 Task: Sort the products in the category "More Deli Meats" by unit price (high first).
Action: Mouse moved to (892, 292)
Screenshot: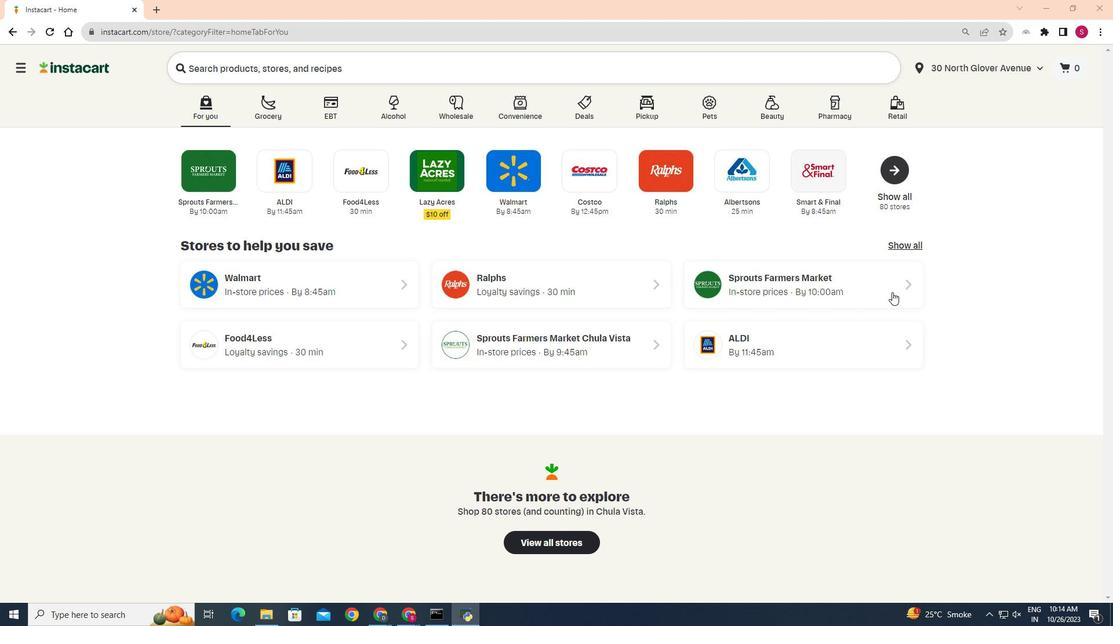
Action: Mouse pressed left at (892, 292)
Screenshot: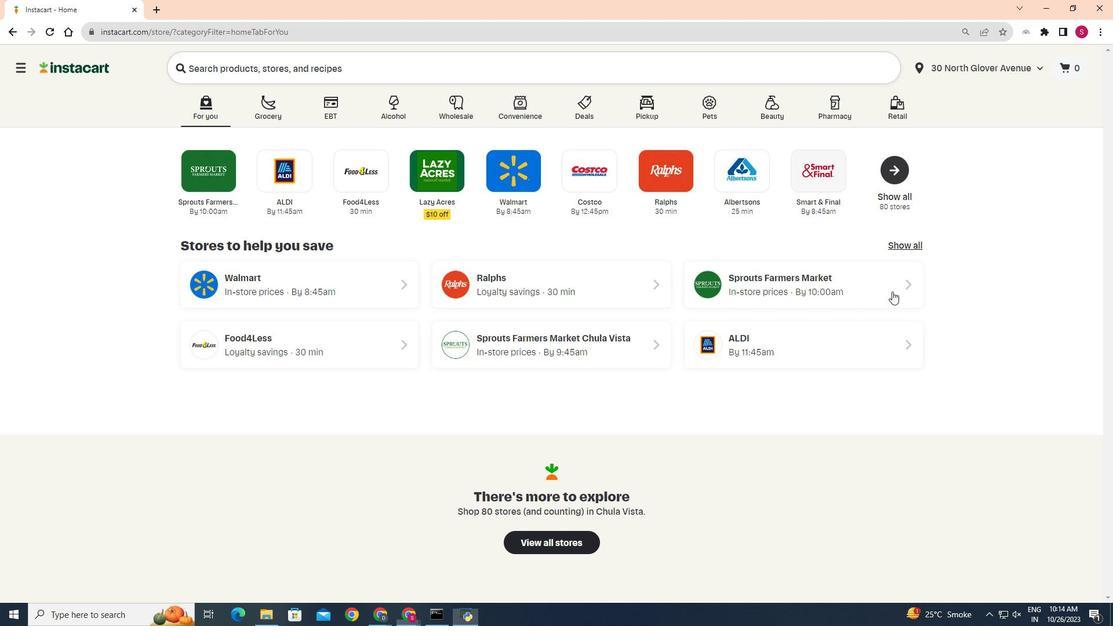 
Action: Mouse moved to (35, 526)
Screenshot: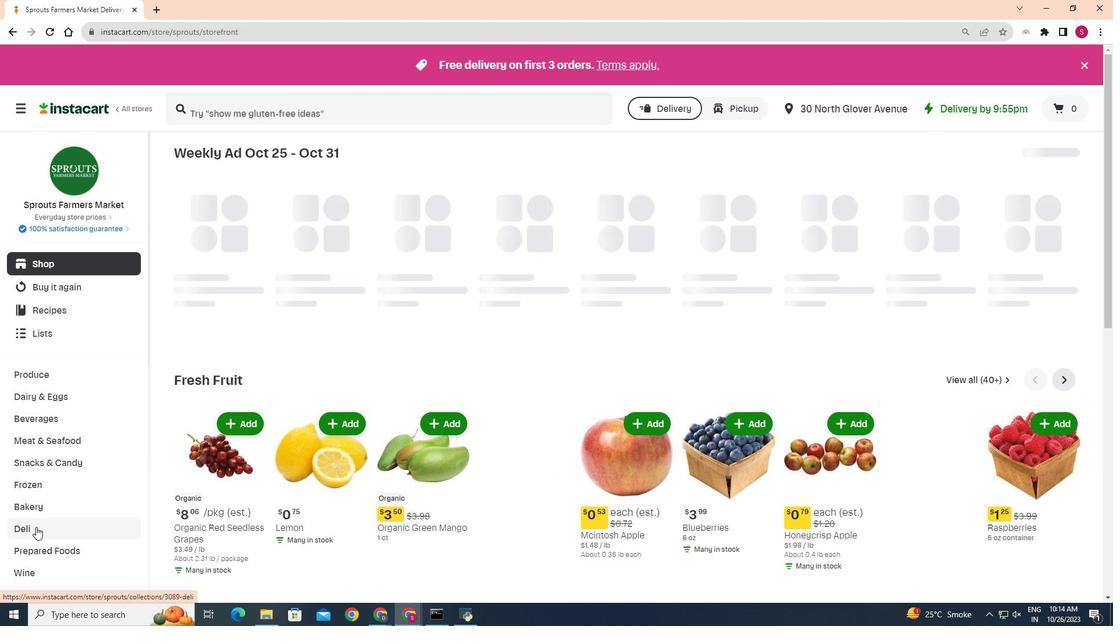 
Action: Mouse pressed left at (35, 526)
Screenshot: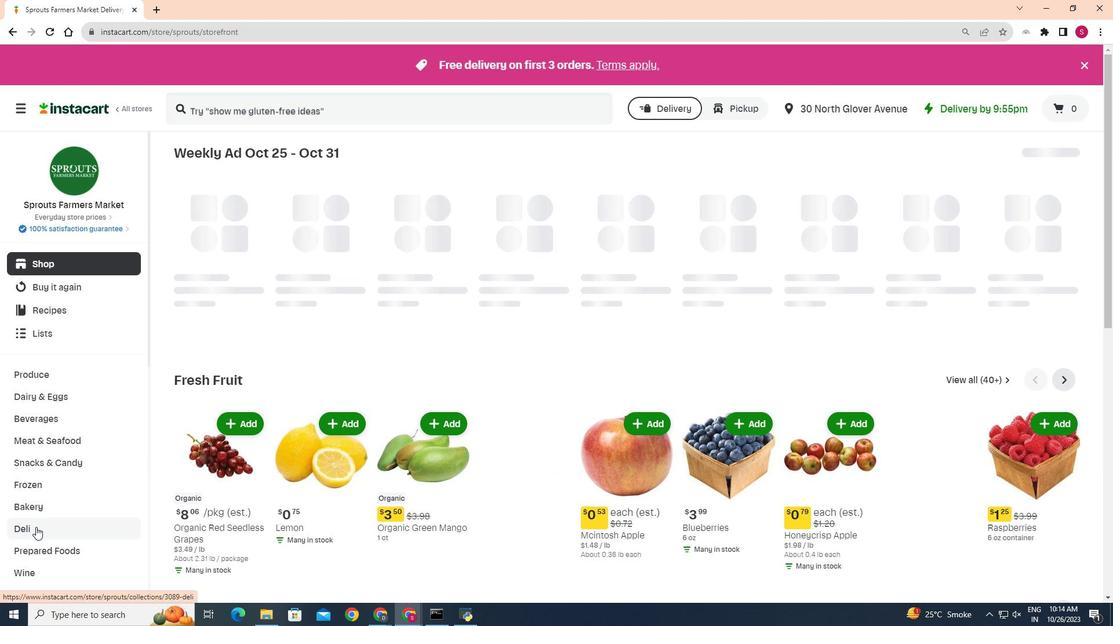 
Action: Mouse moved to (241, 180)
Screenshot: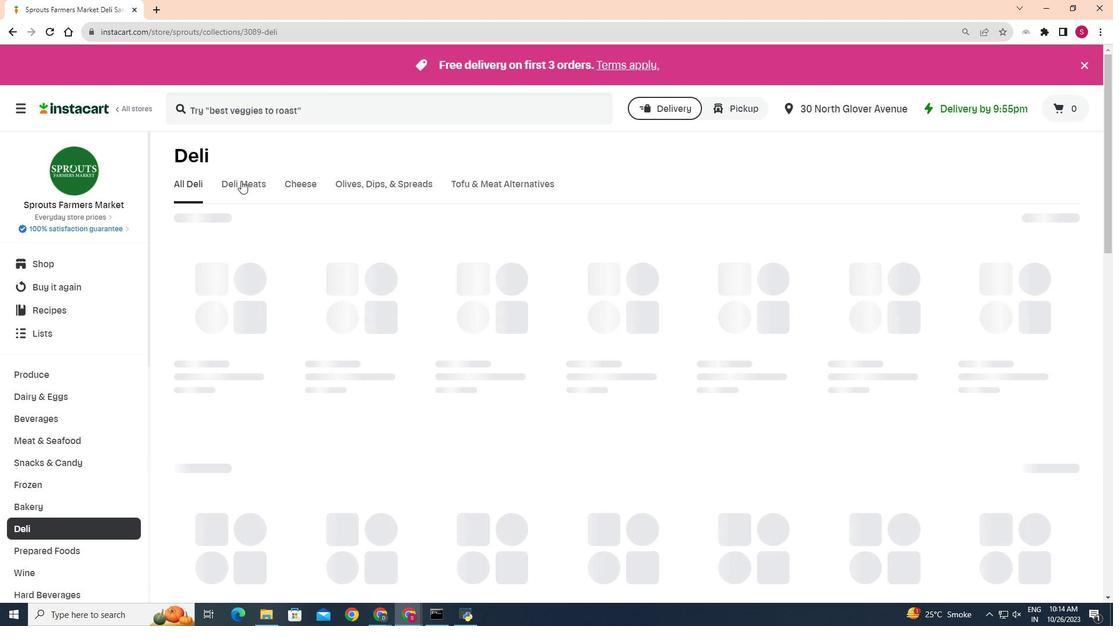 
Action: Mouse pressed left at (241, 180)
Screenshot: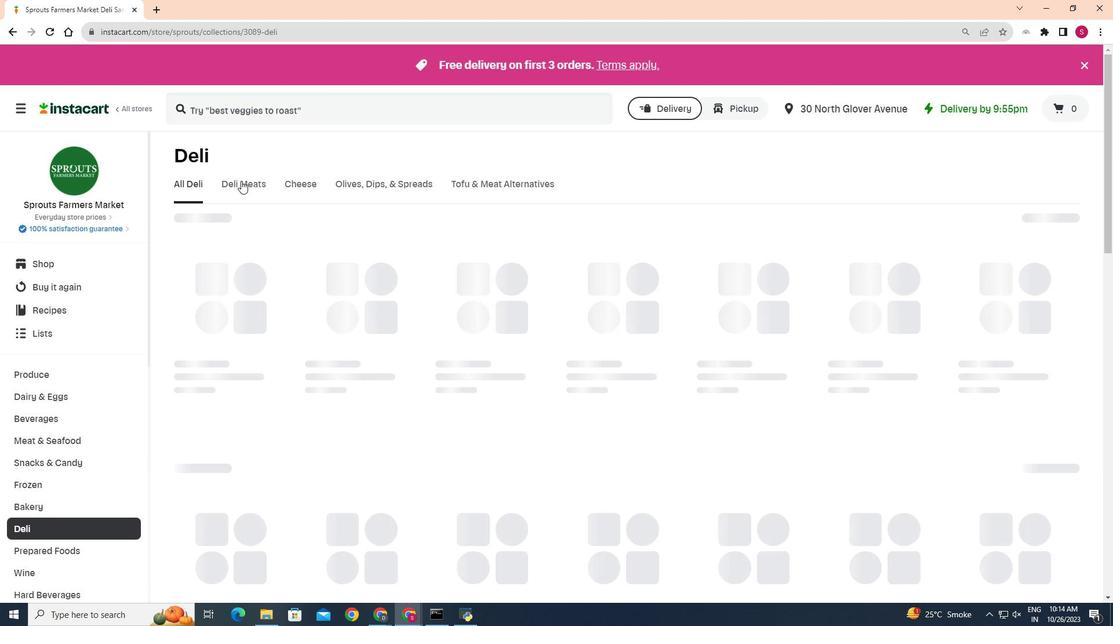 
Action: Mouse moved to (732, 220)
Screenshot: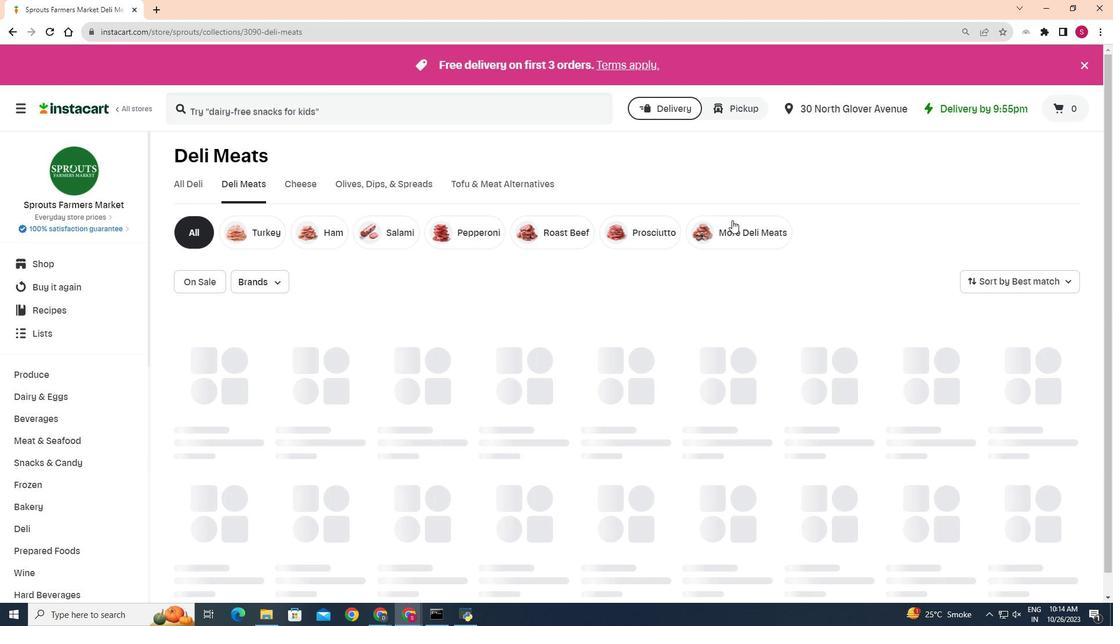 
Action: Mouse pressed left at (732, 220)
Screenshot: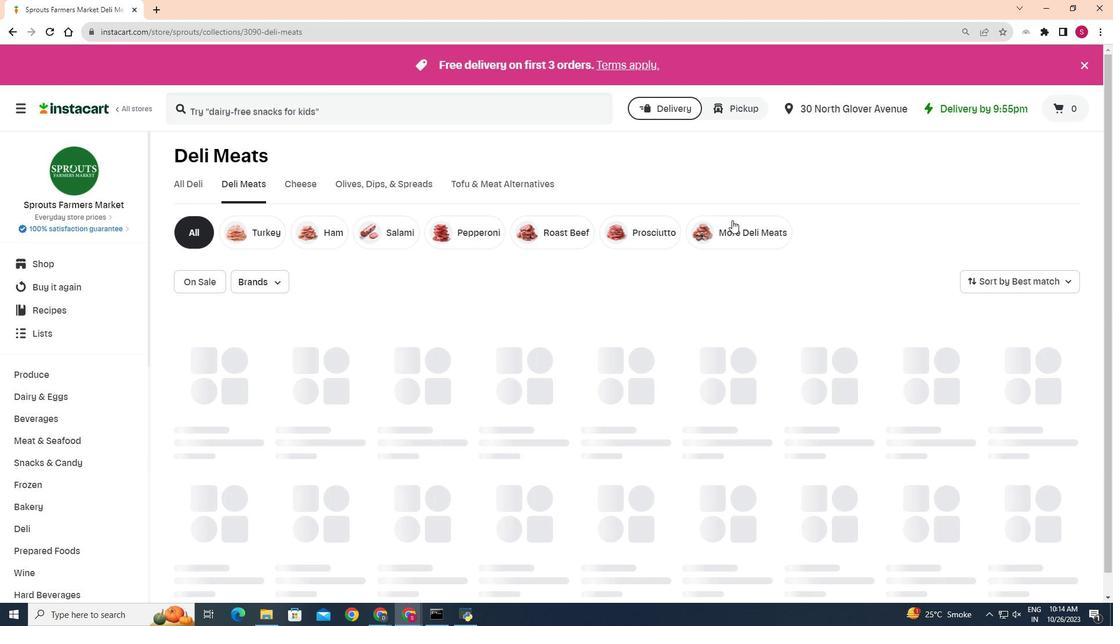 
Action: Mouse moved to (1074, 278)
Screenshot: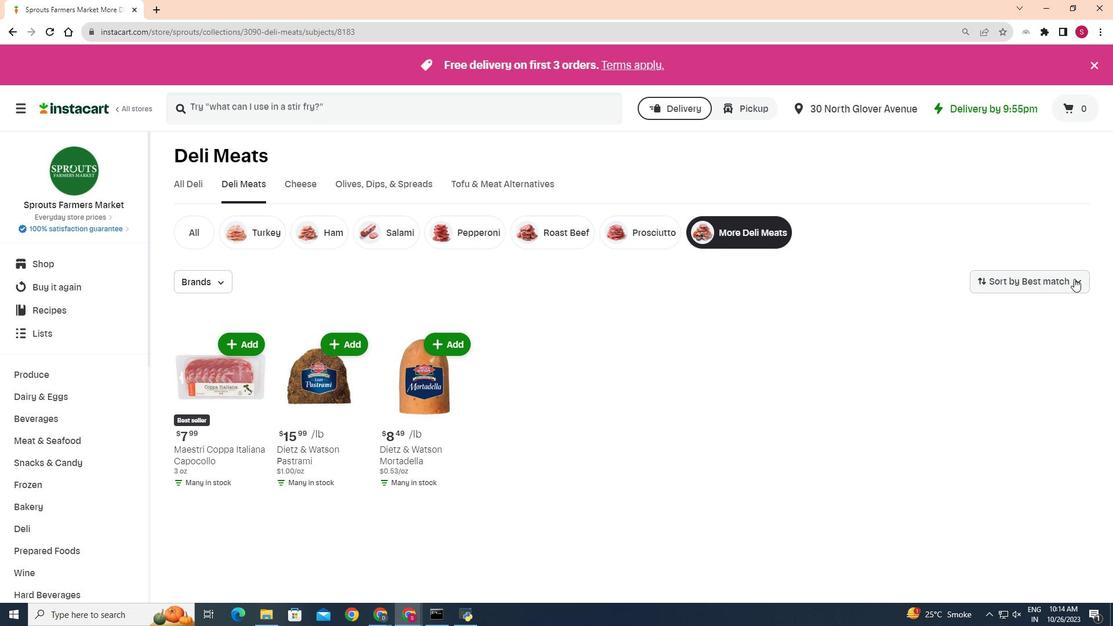 
Action: Mouse pressed left at (1074, 278)
Screenshot: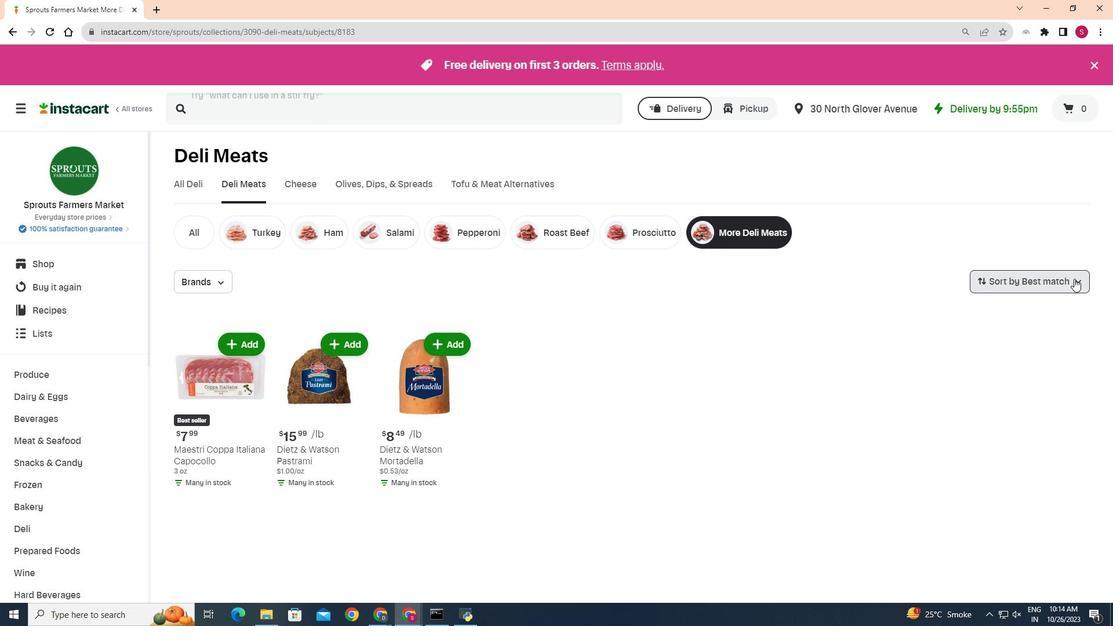 
Action: Mouse moved to (1056, 422)
Screenshot: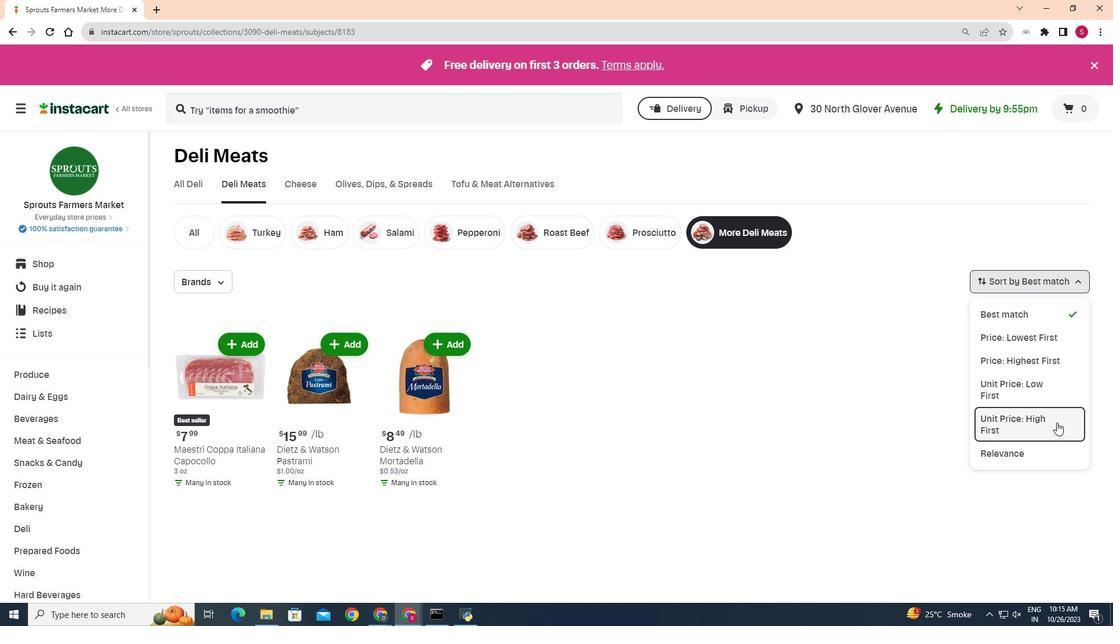 
Action: Mouse pressed left at (1056, 422)
Screenshot: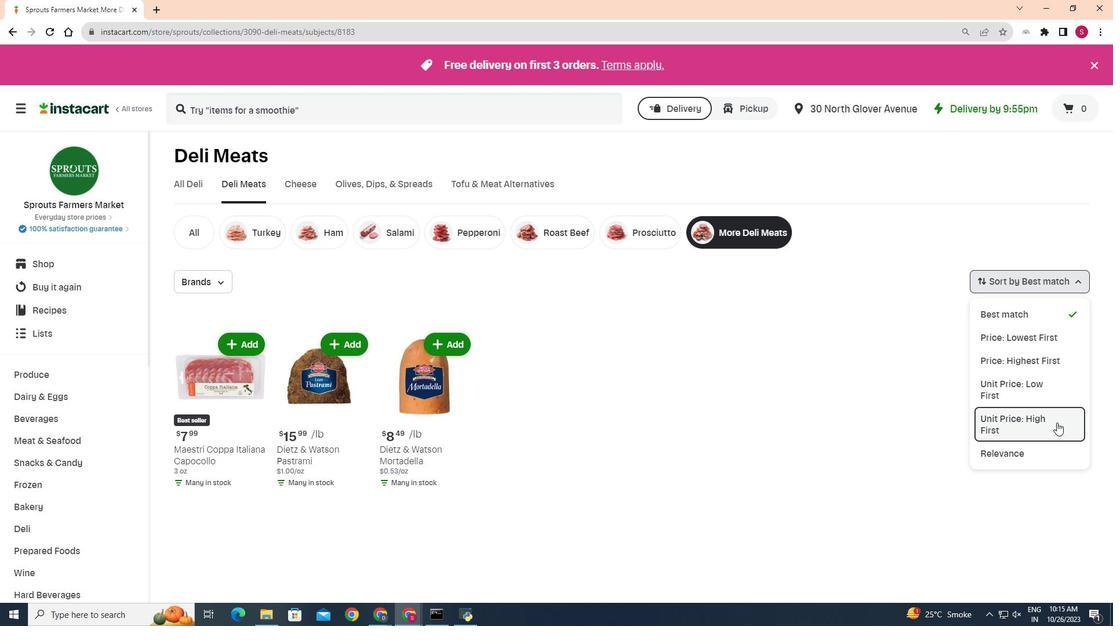 
Action: Mouse moved to (841, 342)
Screenshot: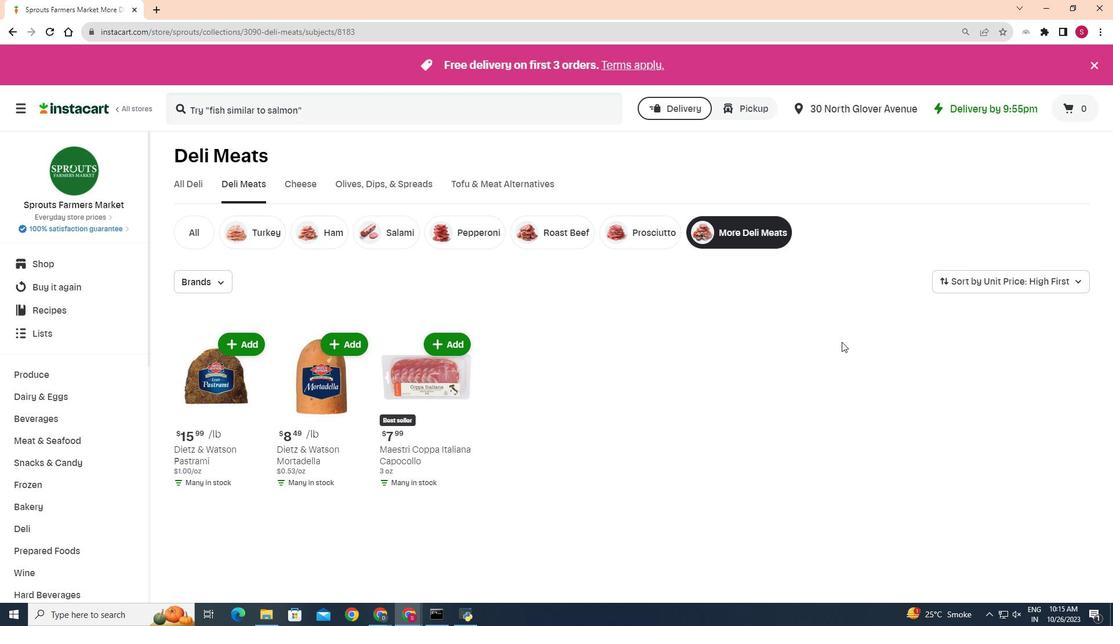 
